 Task: Create Card Email Newsletter Review in Board Leadership Development Platforms to Workspace Corporate Governance Services. Create Card Religious Studies Review in Board Voice of Partner Relationship Management to Workspace Corporate Governance Services. Create Card Email Newsletter Review in Board IT Disaster Recovery and Business Continuity Planning to Workspace Corporate Governance Services
Action: Mouse moved to (99, 357)
Screenshot: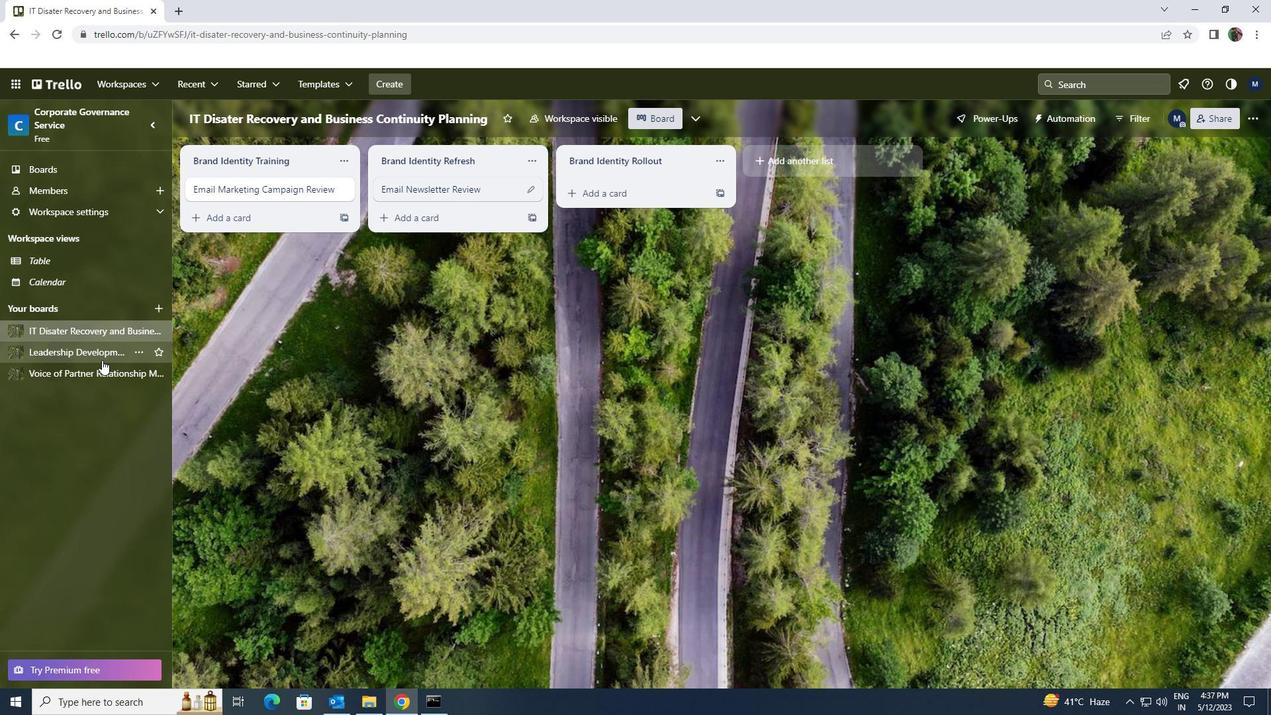
Action: Mouse pressed left at (99, 357)
Screenshot: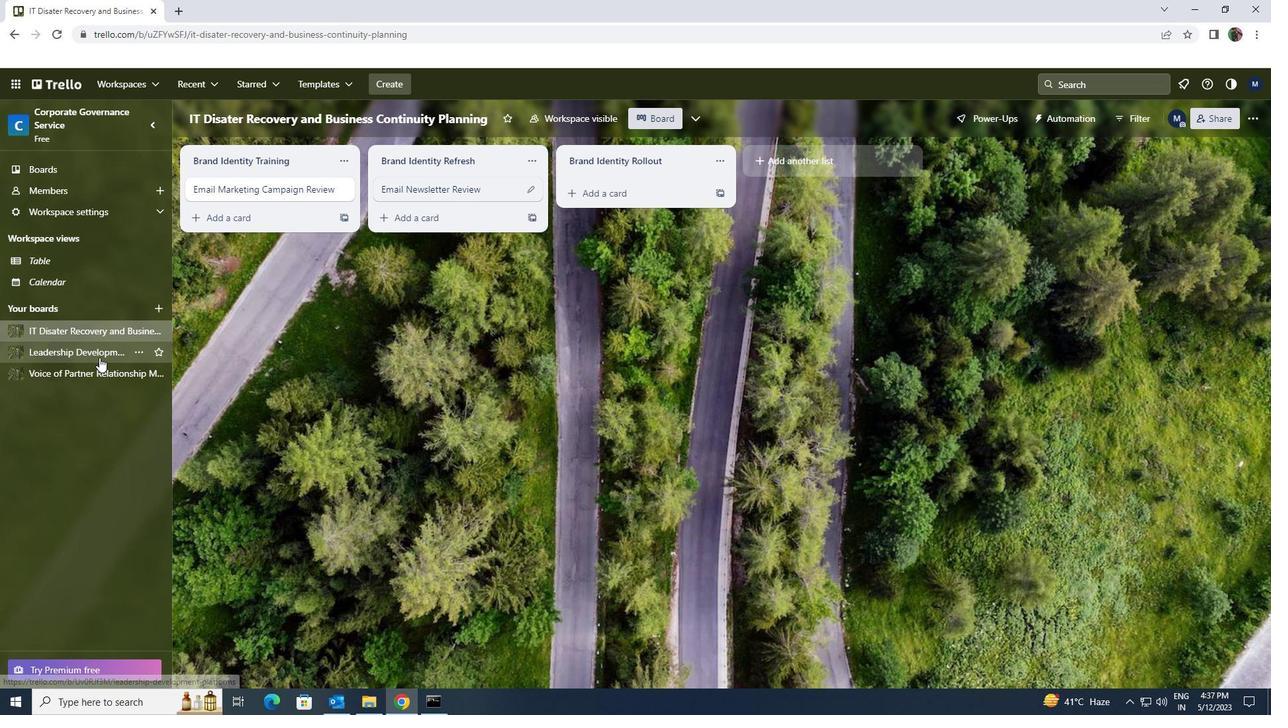
Action: Mouse moved to (584, 198)
Screenshot: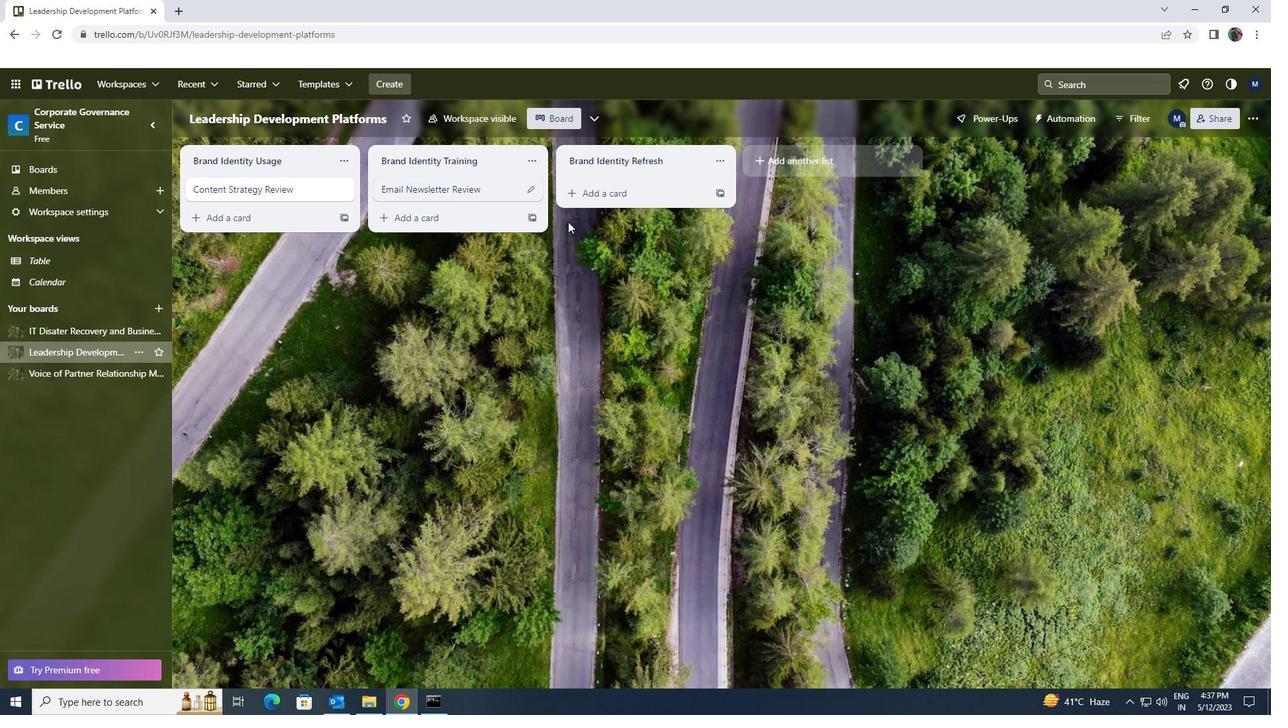 
Action: Mouse pressed left at (584, 198)
Screenshot: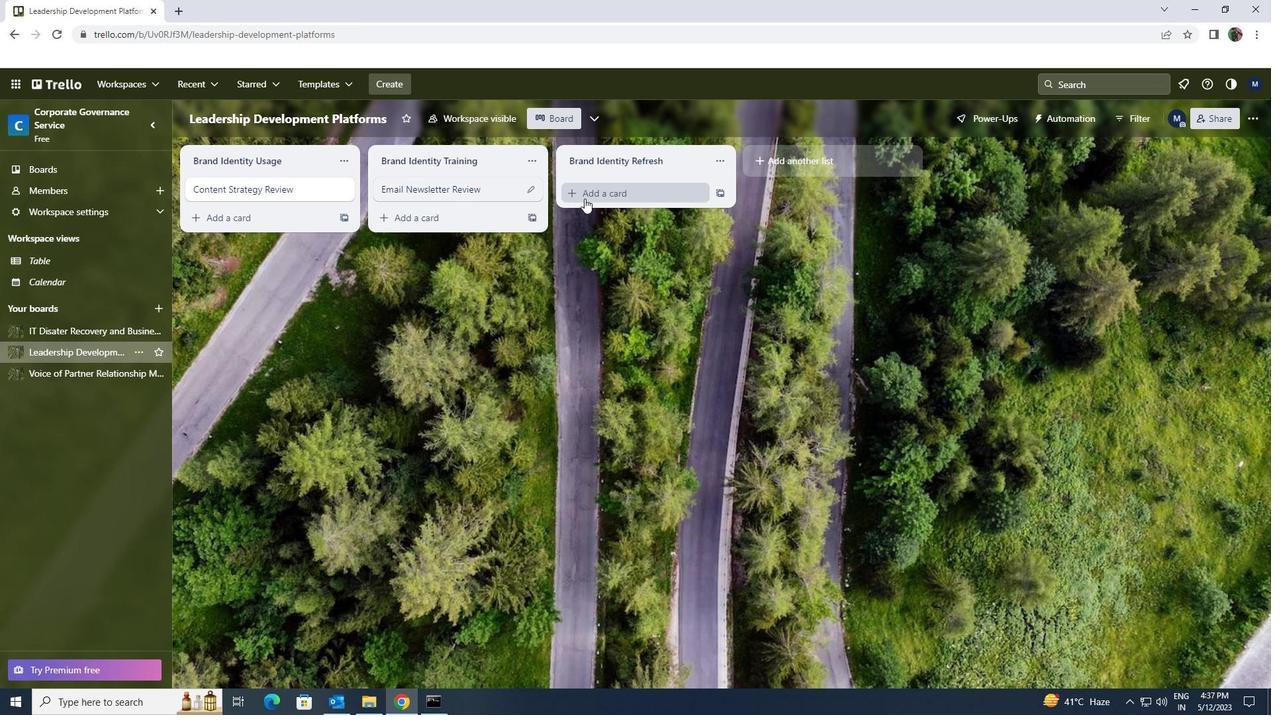 
Action: Key pressed <Key.shift>EMAIL<Key.space><Key.shift>NEWSLETTER<Key.space><Key.shift>REVIEW
Screenshot: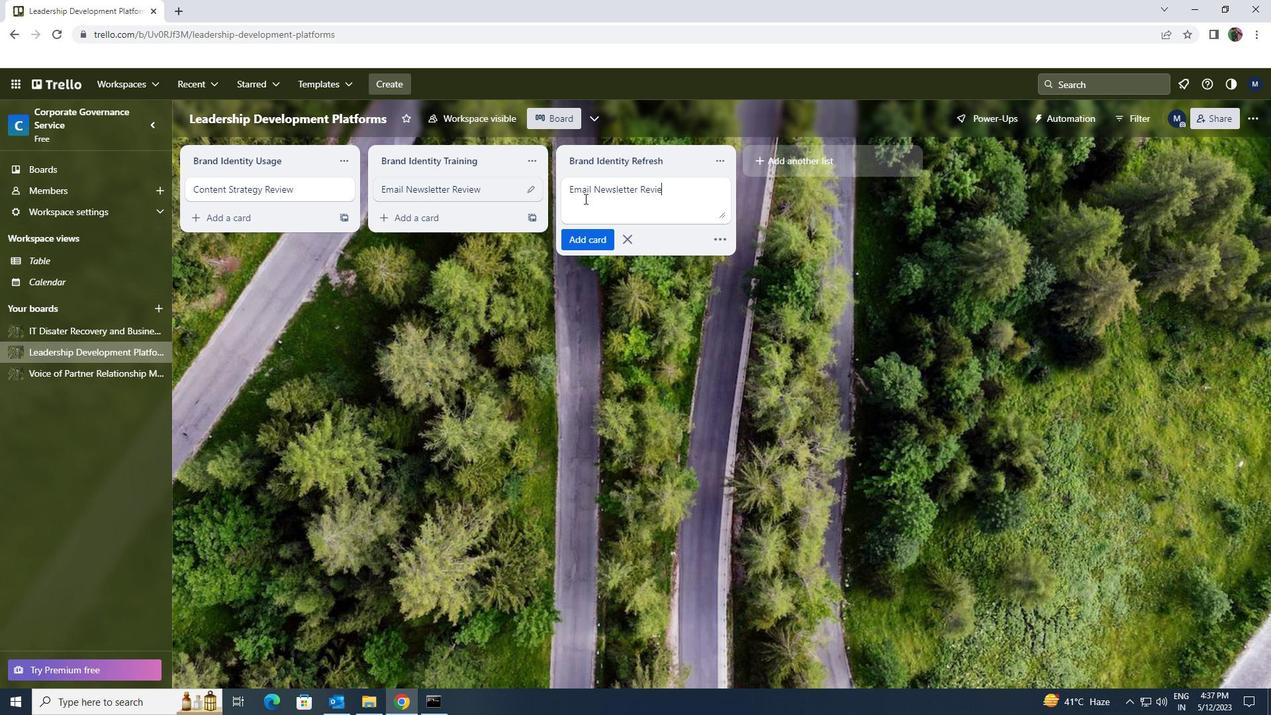 
Action: Mouse moved to (587, 235)
Screenshot: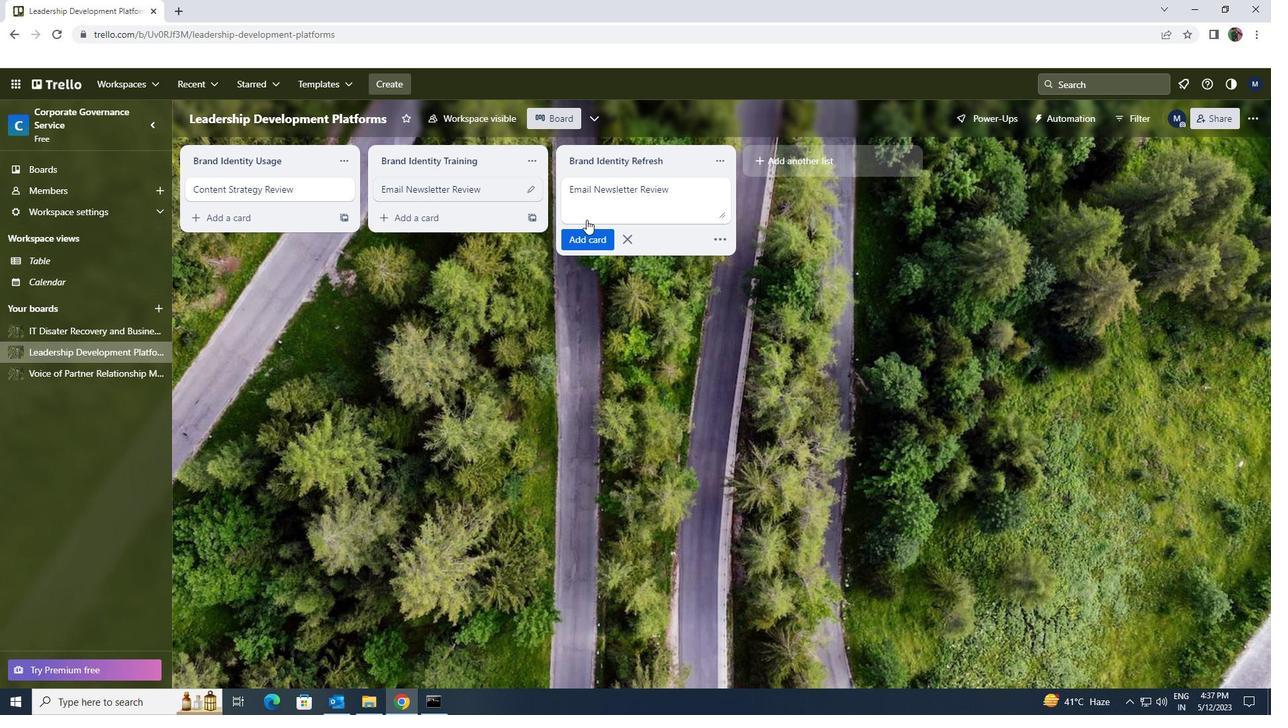 
Action: Mouse pressed left at (587, 235)
Screenshot: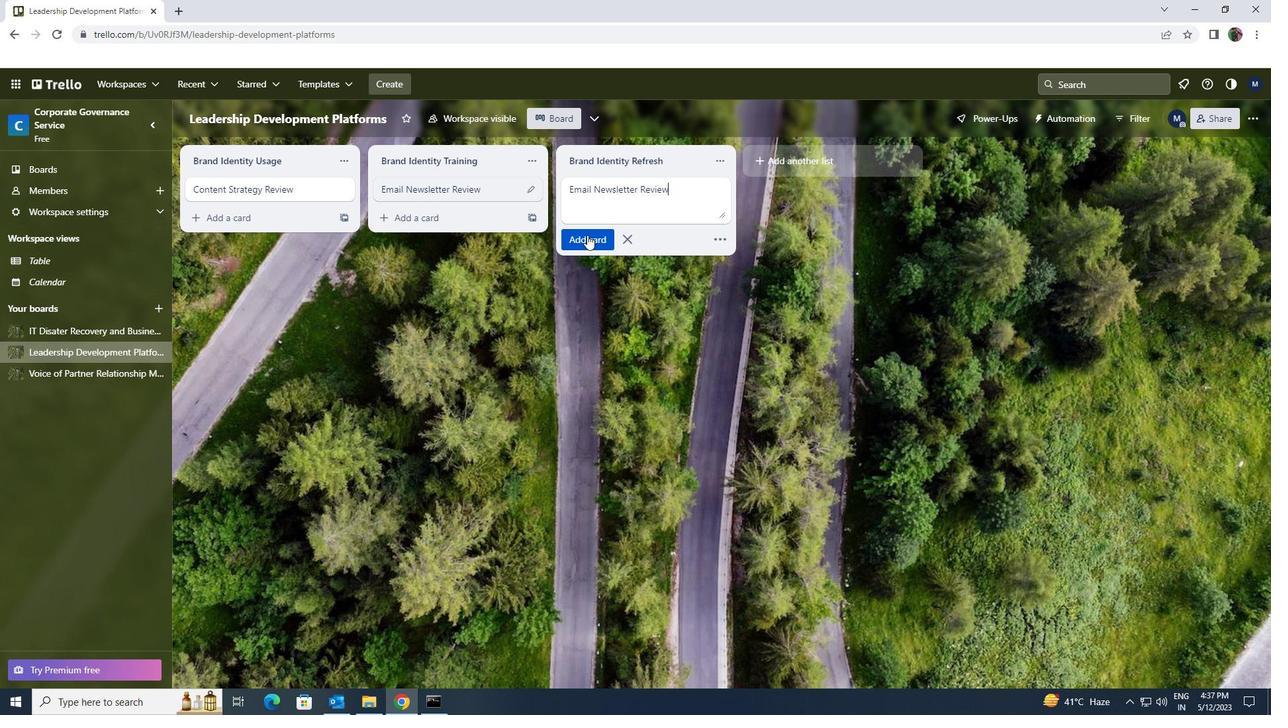 
Action: Mouse moved to (62, 372)
Screenshot: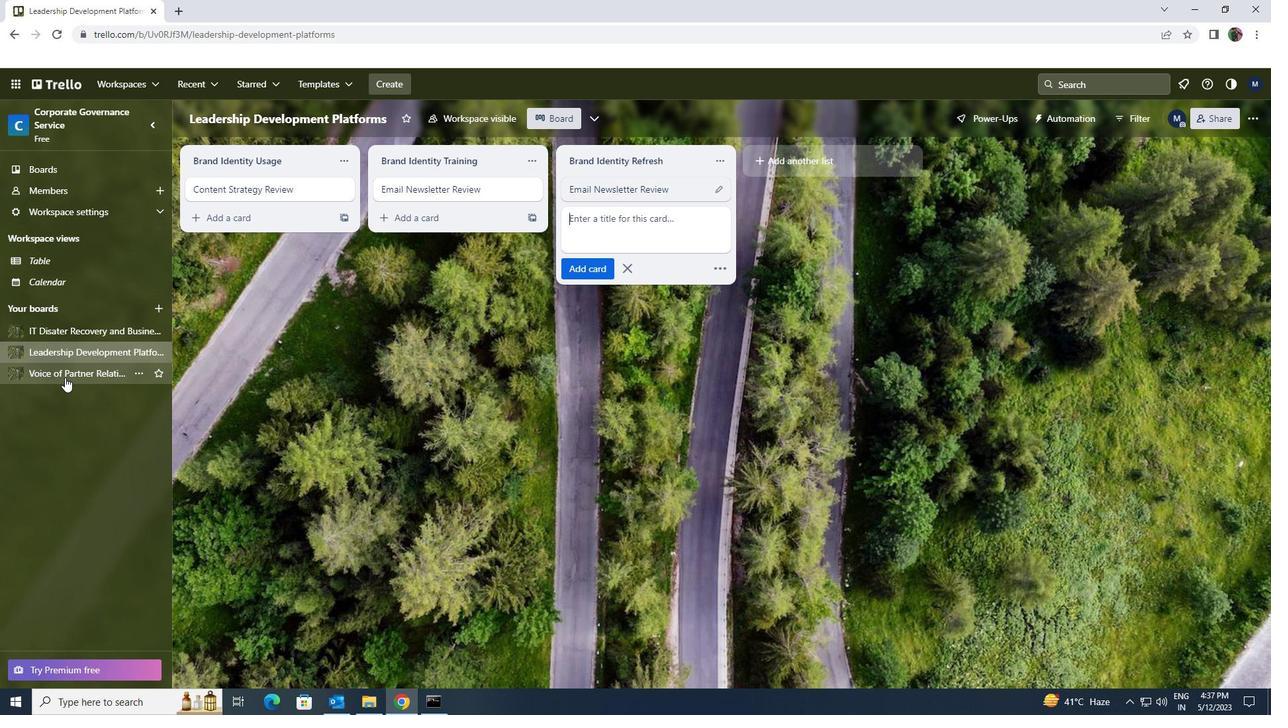 
Action: Mouse pressed left at (62, 372)
Screenshot: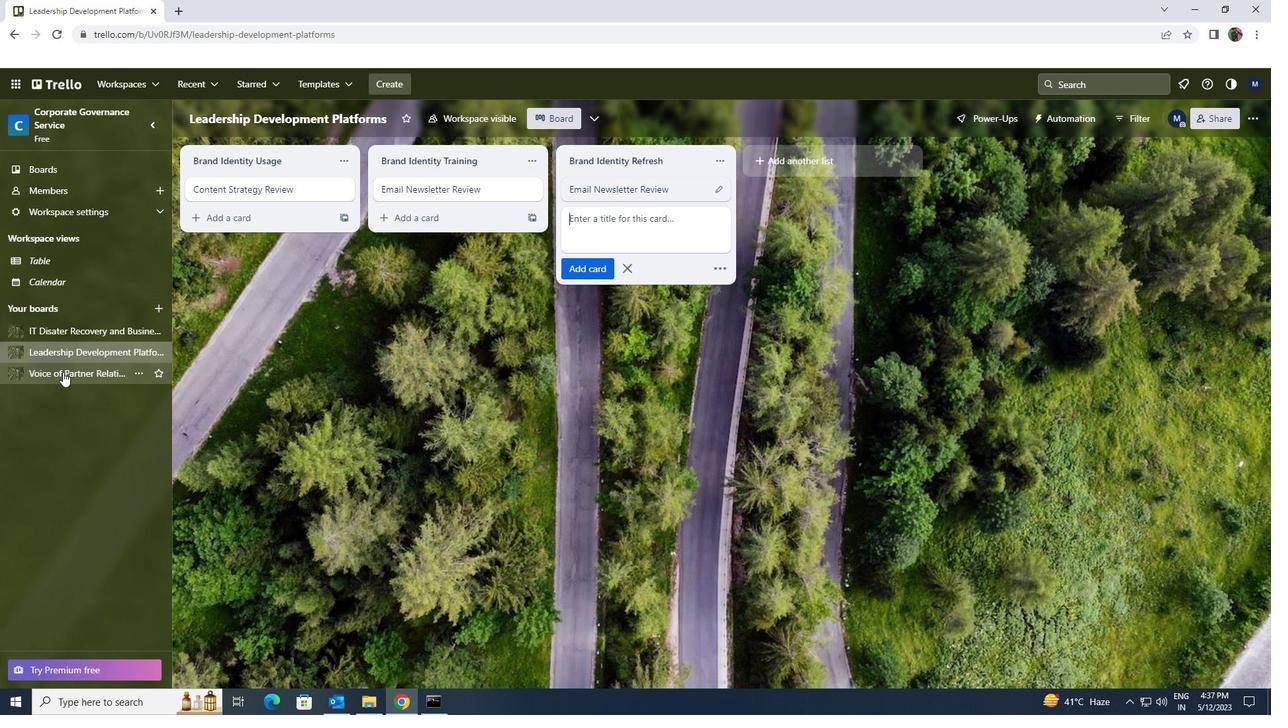 
Action: Mouse moved to (564, 191)
Screenshot: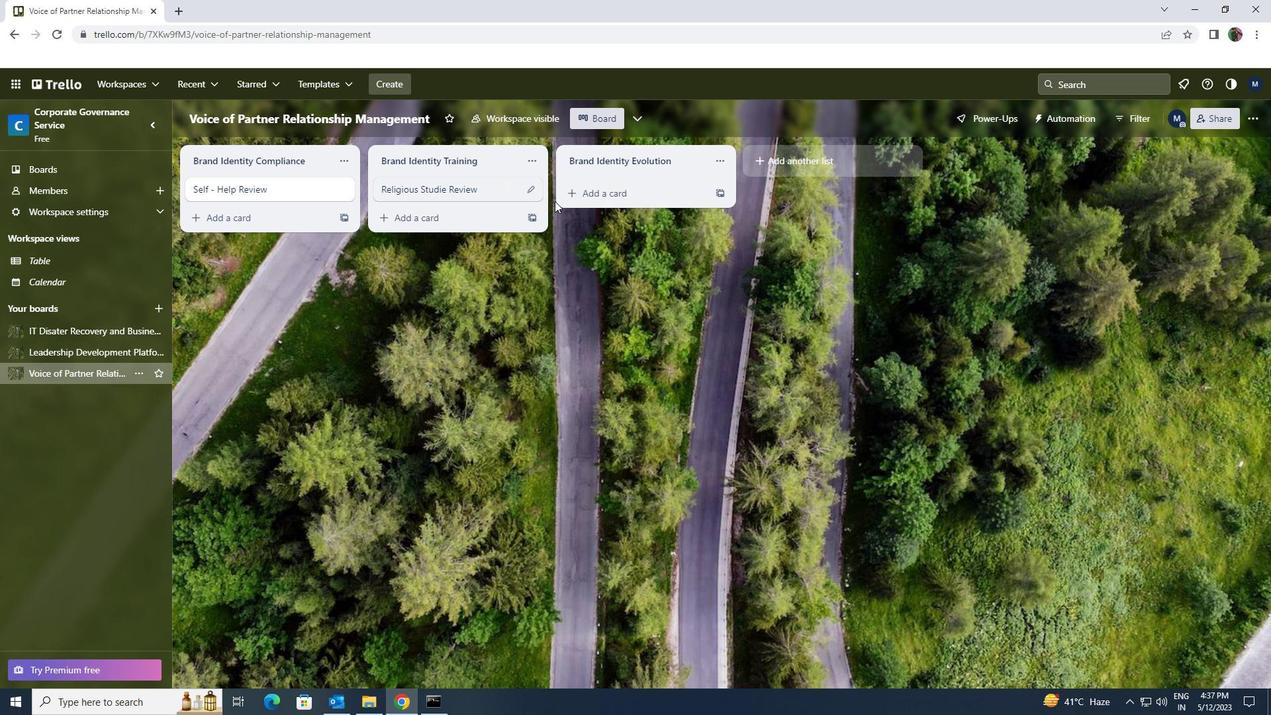 
Action: Mouse pressed left at (564, 191)
Screenshot: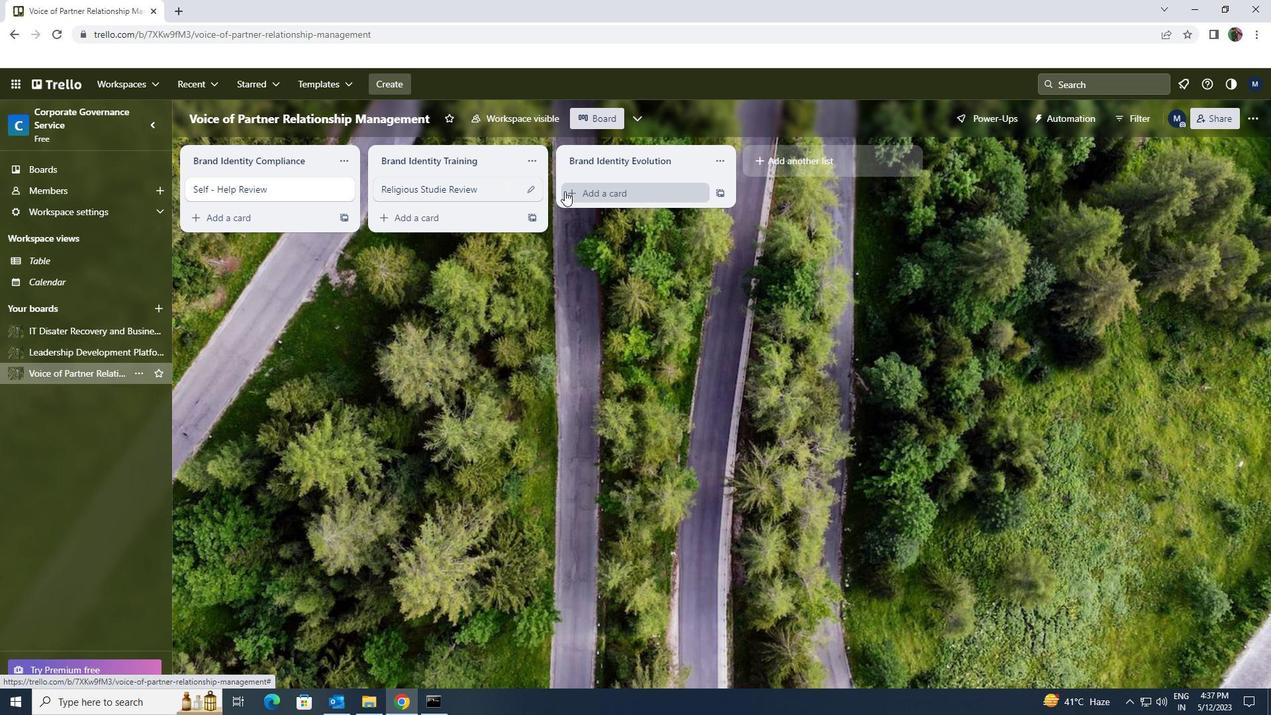 
Action: Key pressed <Key.shift><Key.shift><Key.shift><Key.shift><Key.shift>RELIGOUS<Key.space><Key.backspace><Key.backspace><Key.backspace><Key.backspace><Key.backspace>GIOUS<Key.space><Key.shift>STUDIES<Key.space><Key.shift>REVIEW
Screenshot: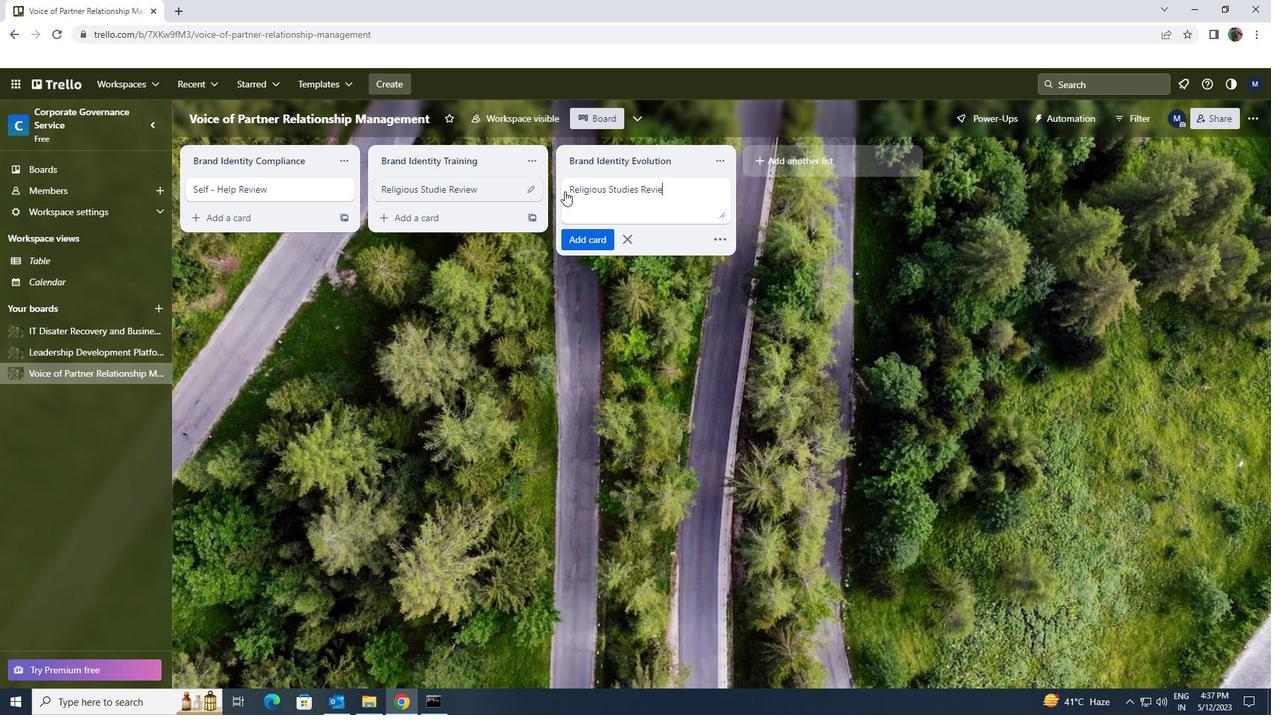 
Action: Mouse moved to (588, 239)
Screenshot: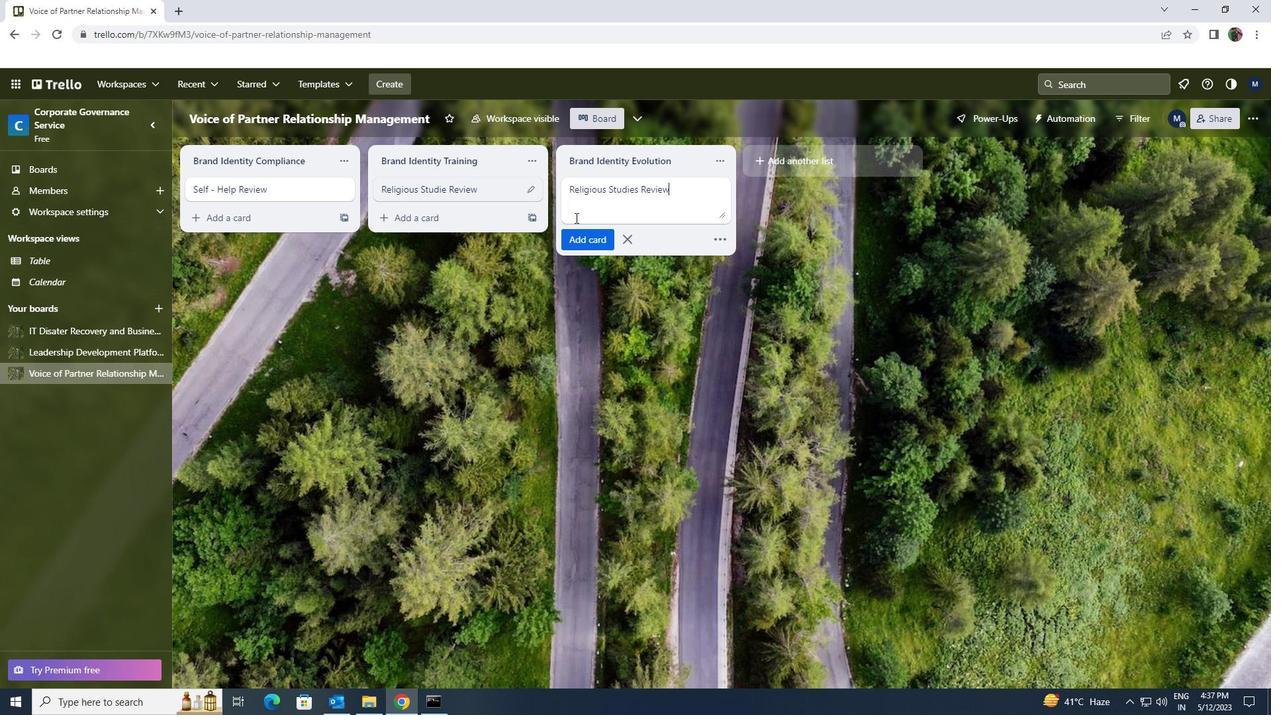 
Action: Mouse pressed left at (588, 239)
Screenshot: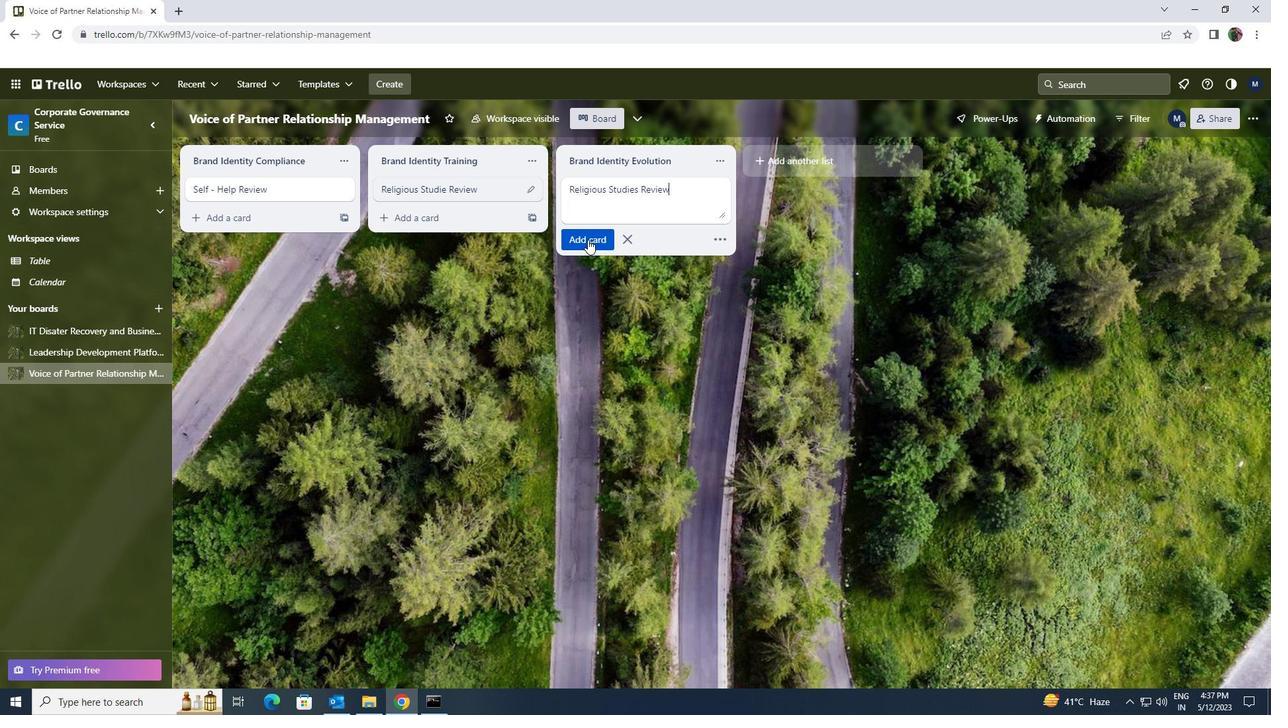 
Action: Mouse moved to (82, 335)
Screenshot: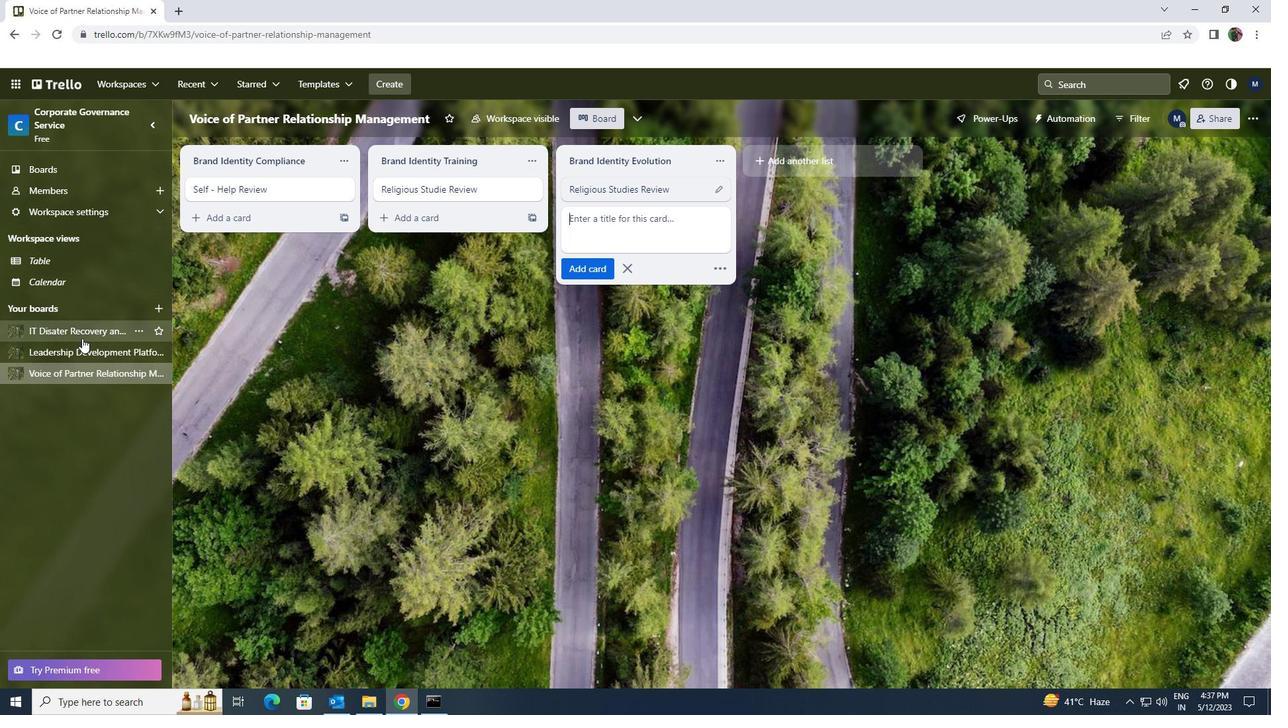 
Action: Mouse pressed left at (82, 335)
Screenshot: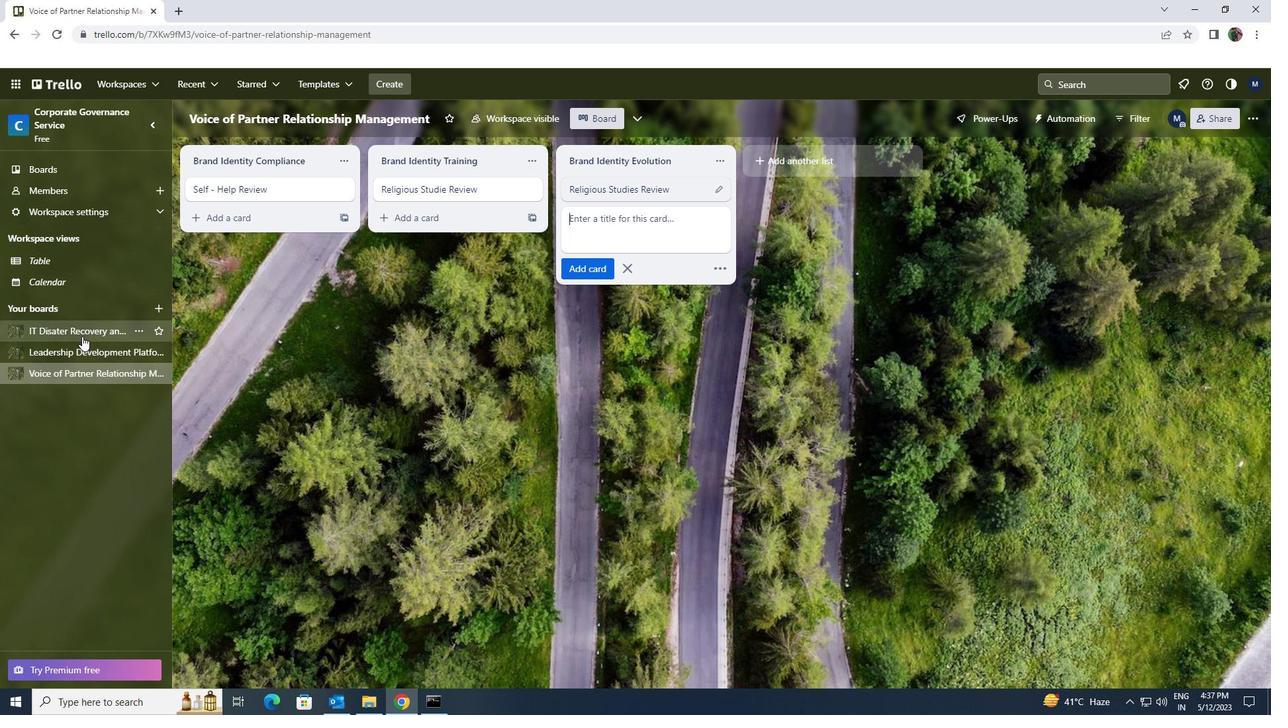 
Action: Mouse moved to (602, 192)
Screenshot: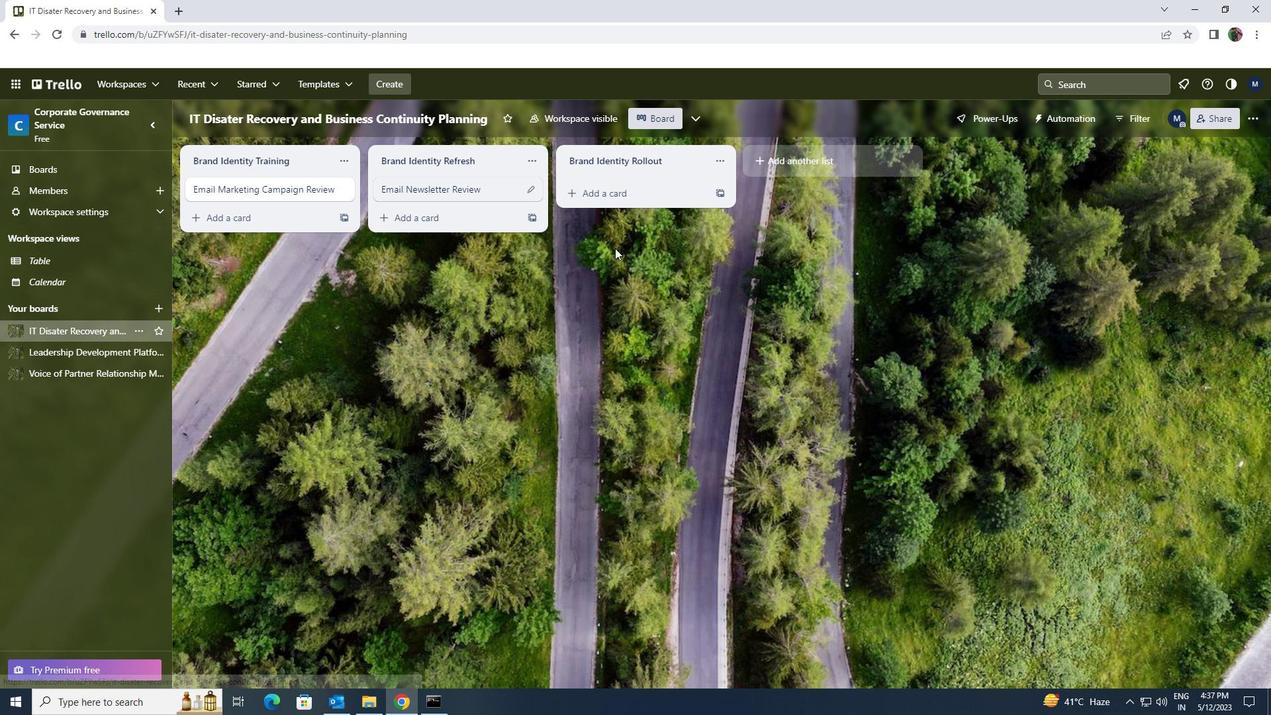 
Action: Mouse pressed left at (602, 192)
Screenshot: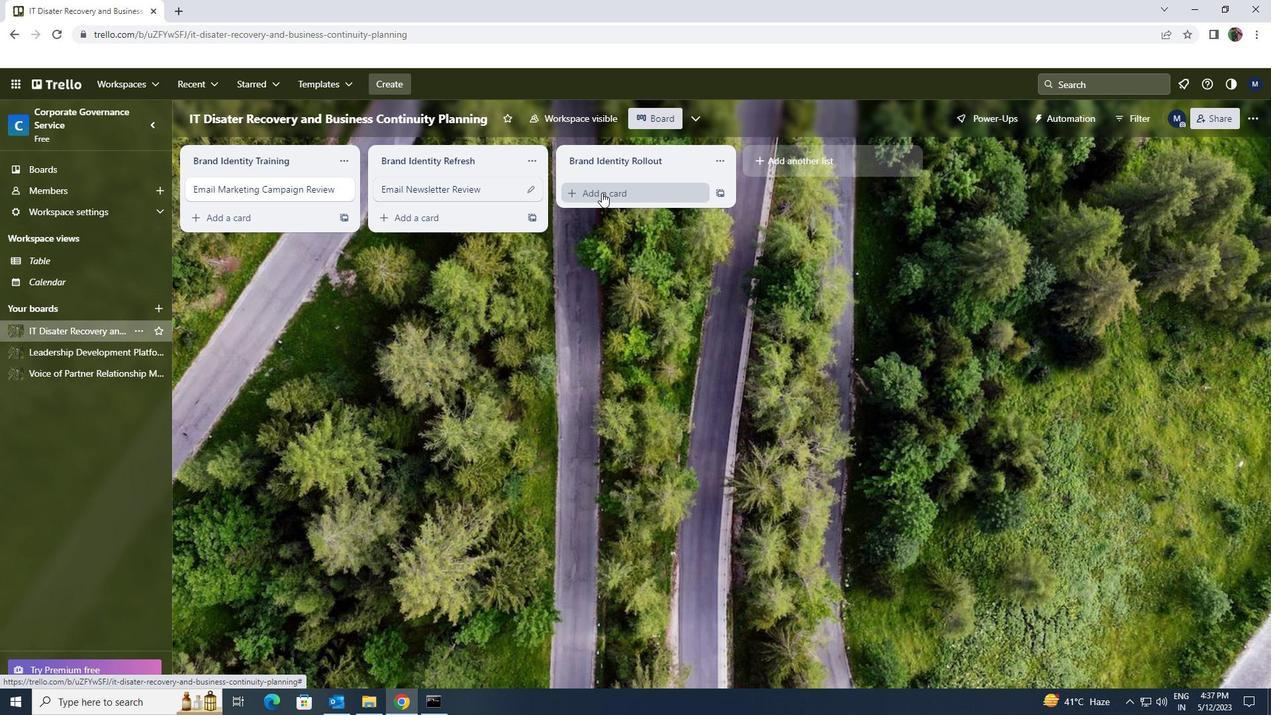 
Action: Key pressed <Key.shift><Key.shift><Key.shift><Key.shift><Key.shift><Key.shift><Key.shift><Key.shift><Key.shift><Key.shift><Key.shift><Key.shift><Key.shift><Key.shift><Key.shift><Key.shift><Key.shift><Key.shift><Key.shift><Key.shift><Key.shift><Key.shift><Key.shift><Key.shift><Key.shift><Key.shift><Key.shift><Key.shift><Key.shift><Key.shift><Key.shift><Key.shift><Key.shift><Key.shift><Key.shift><Key.shift><Key.shift><Key.shift><Key.shift><Key.shift><Key.shift><Key.shift><Key.shift><Key.shift><Key.shift><Key.shift><Key.shift><Key.shift><Key.shift><Key.shift><Key.shift><Key.shift><Key.shift><Key.shift><Key.shift><Key.shift><Key.shift><Key.shift><Key.shift><Key.shift><Key.shift><Key.shift><Key.shift><Key.shift><Key.shift><Key.shift><Key.shift><Key.shift>EMAIL<Key.space><Key.shift>NEWSLETTER<Key.space><Key.shift><Key.shift>REVIEW
Screenshot: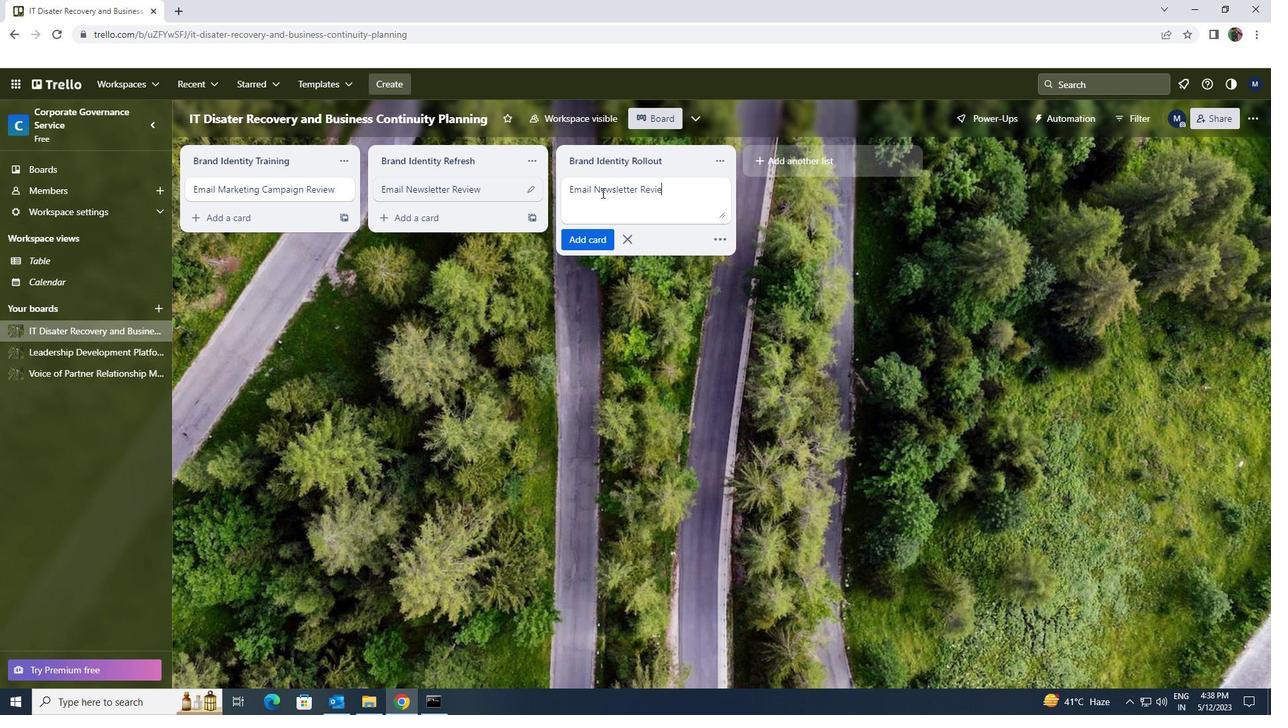 
Action: Mouse moved to (590, 234)
Screenshot: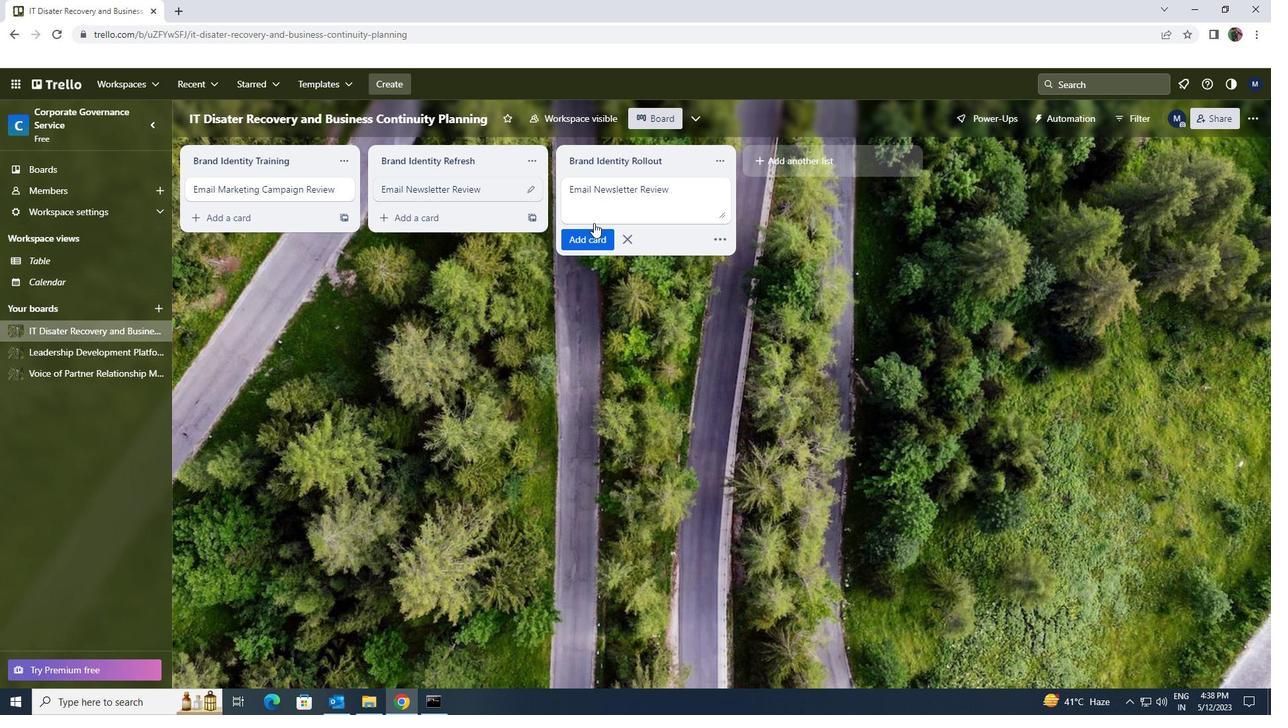 
Action: Mouse pressed left at (590, 234)
Screenshot: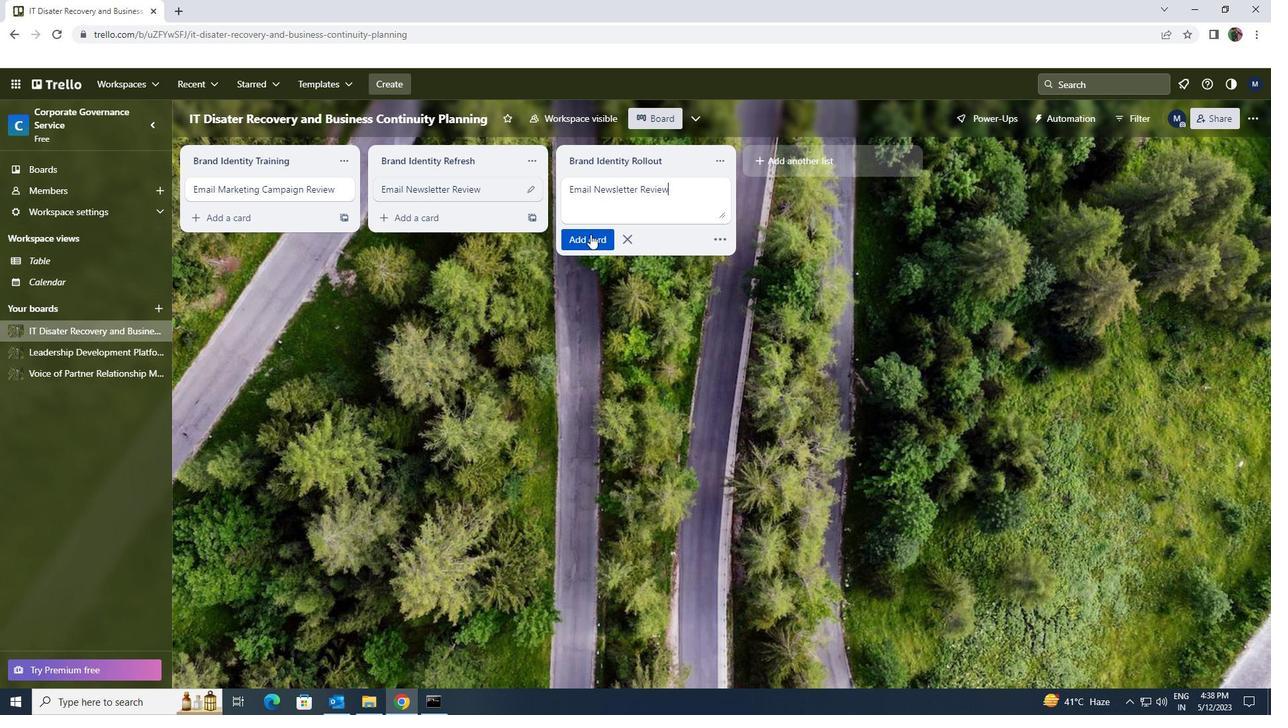 
